 Task: Sort the products by relevance.
Action: Mouse moved to (45, 331)
Screenshot: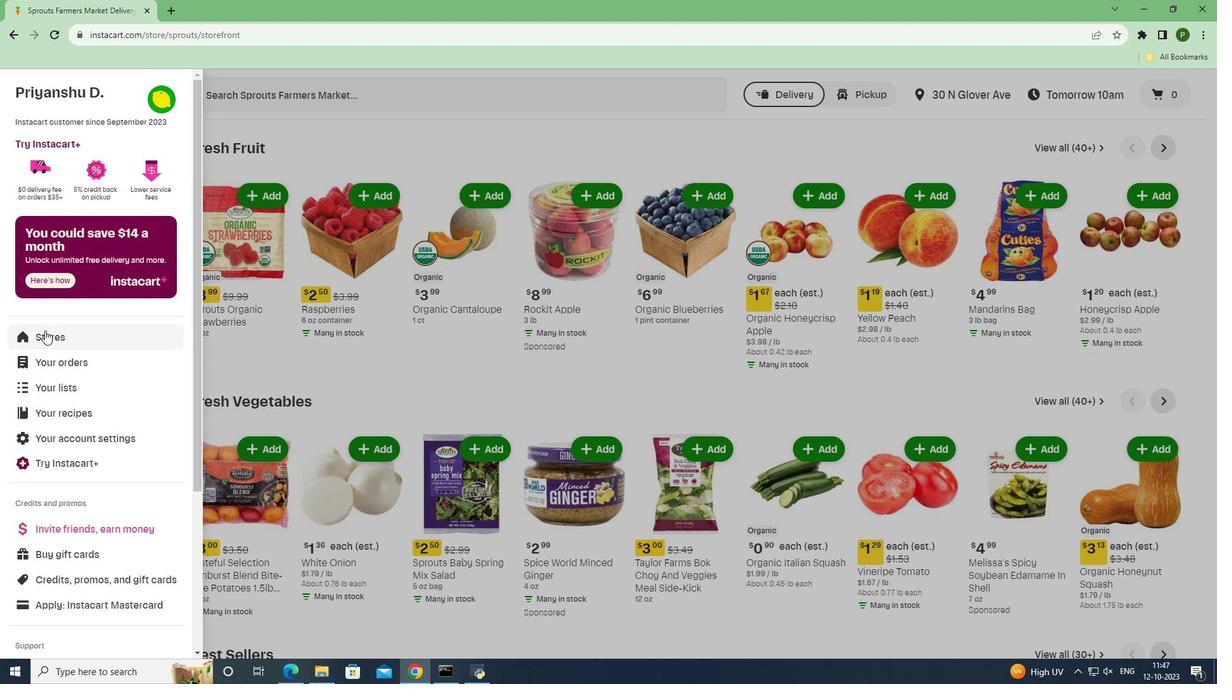 
Action: Mouse pressed left at (45, 331)
Screenshot: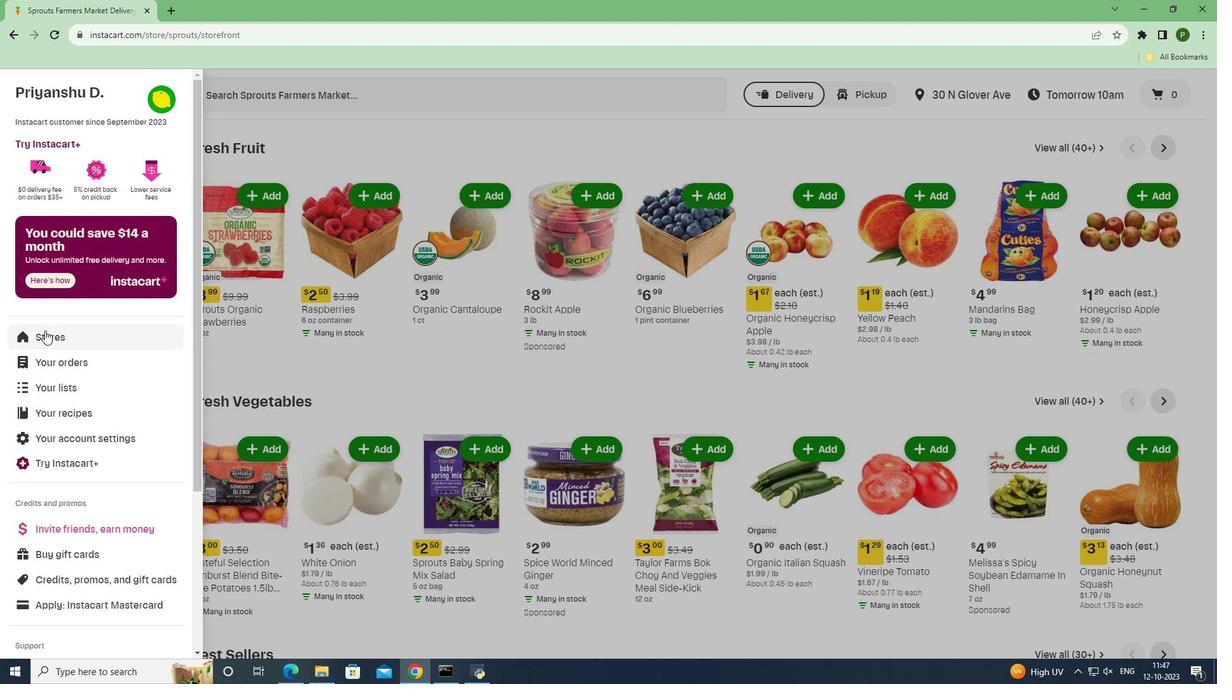 
Action: Mouse moved to (290, 150)
Screenshot: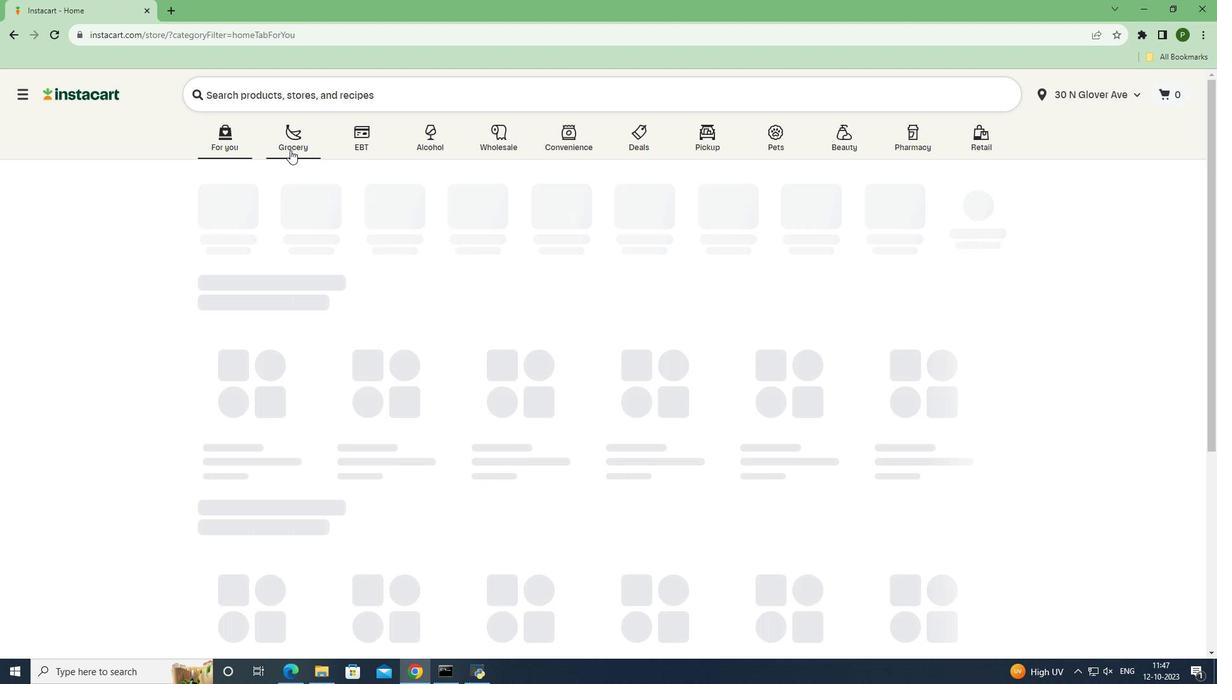 
Action: Mouse pressed left at (290, 150)
Screenshot: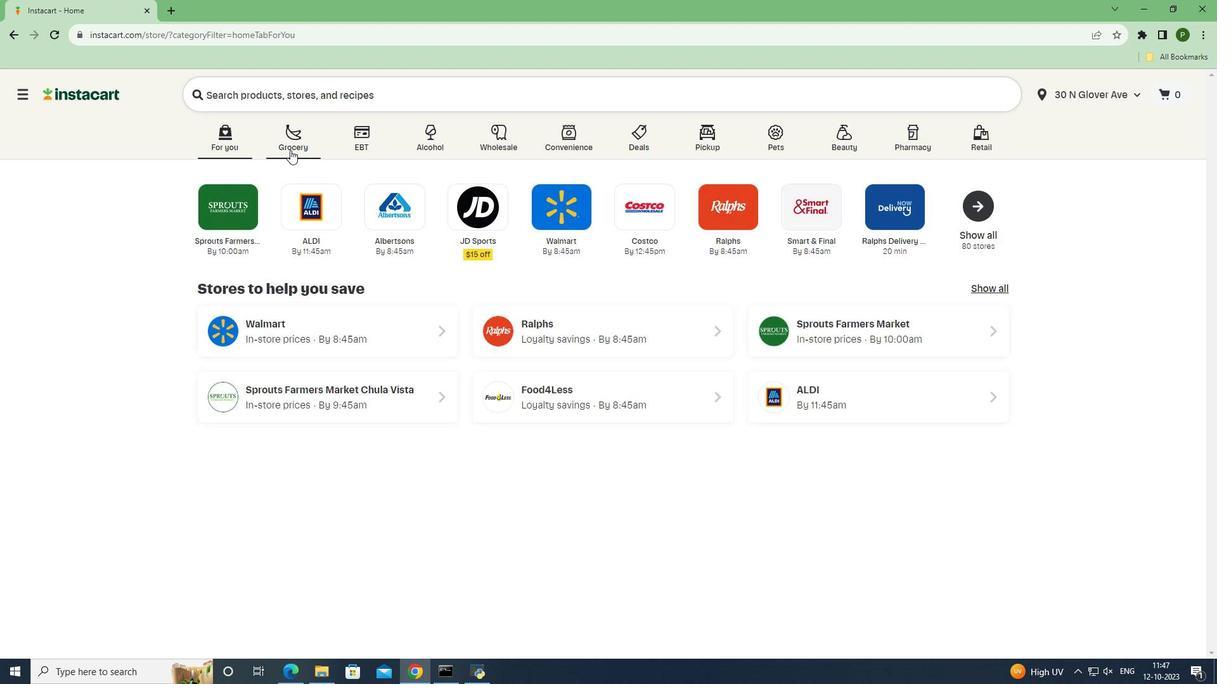 
Action: Mouse moved to (515, 292)
Screenshot: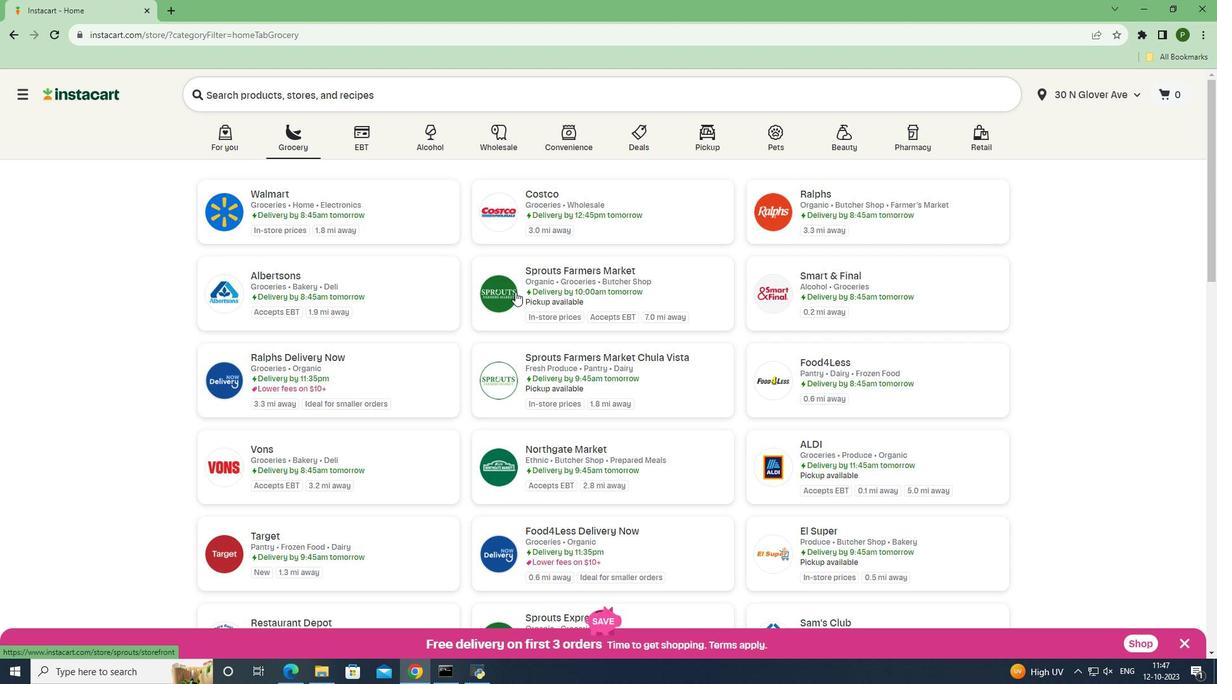 
Action: Mouse pressed left at (515, 292)
Screenshot: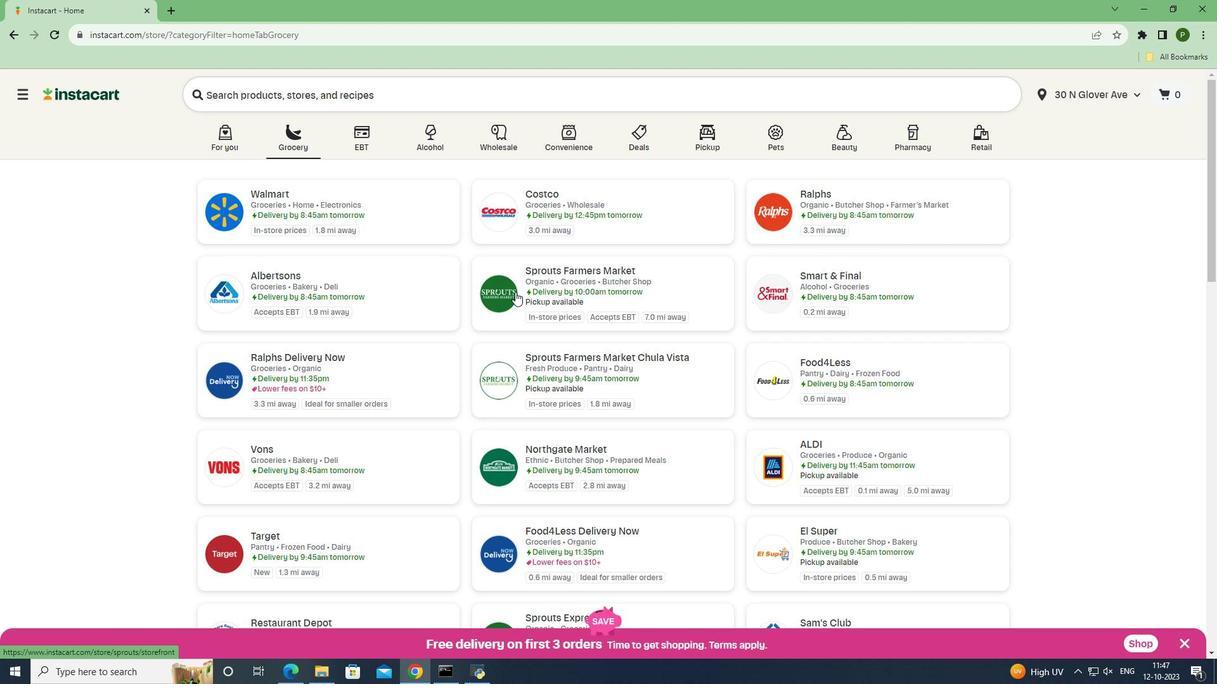 
Action: Mouse moved to (107, 433)
Screenshot: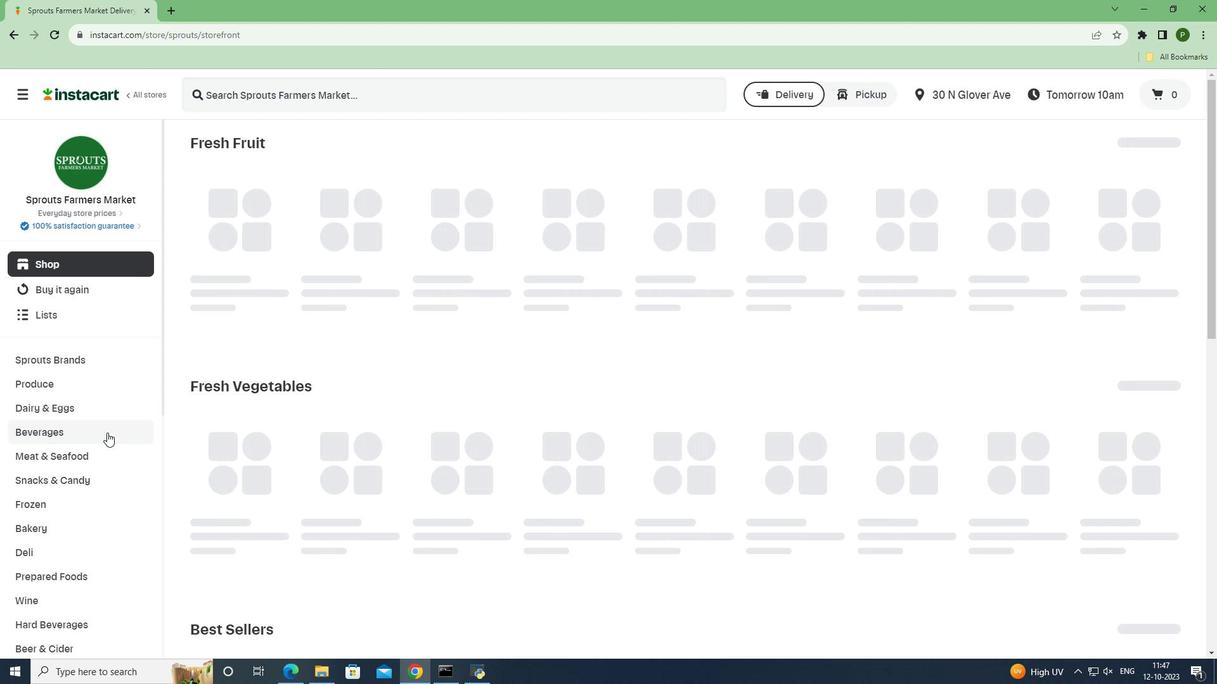 
Action: Mouse pressed left at (107, 433)
Screenshot: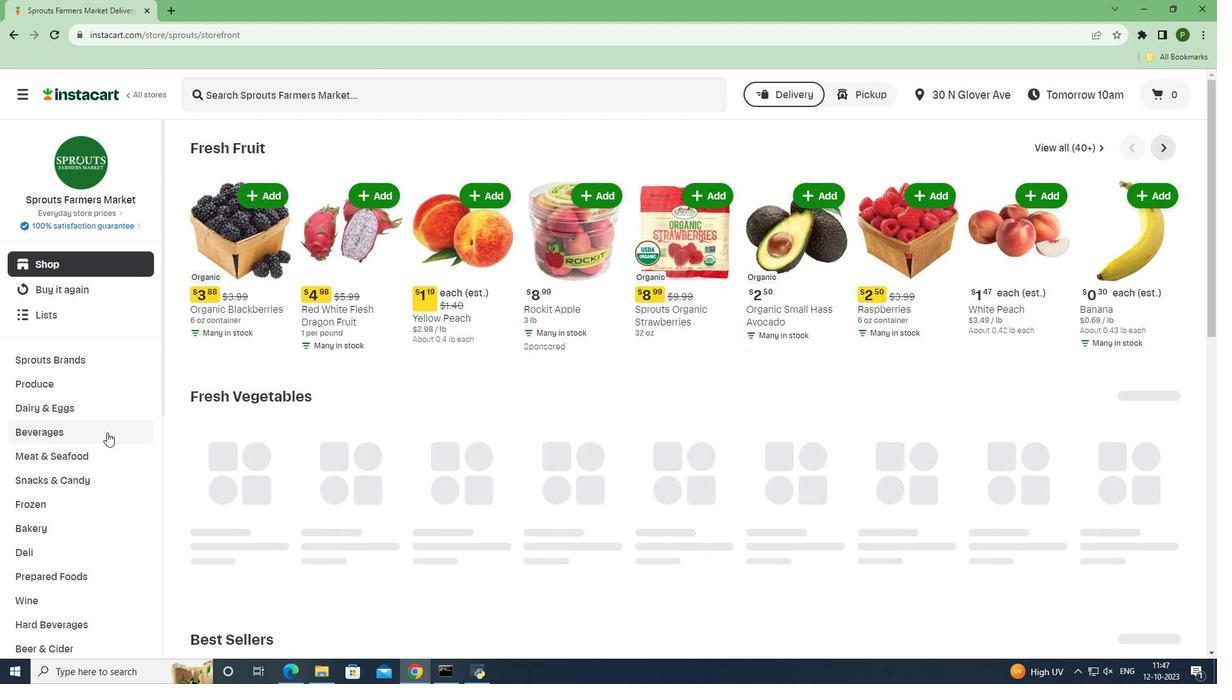 
Action: Mouse moved to (538, 172)
Screenshot: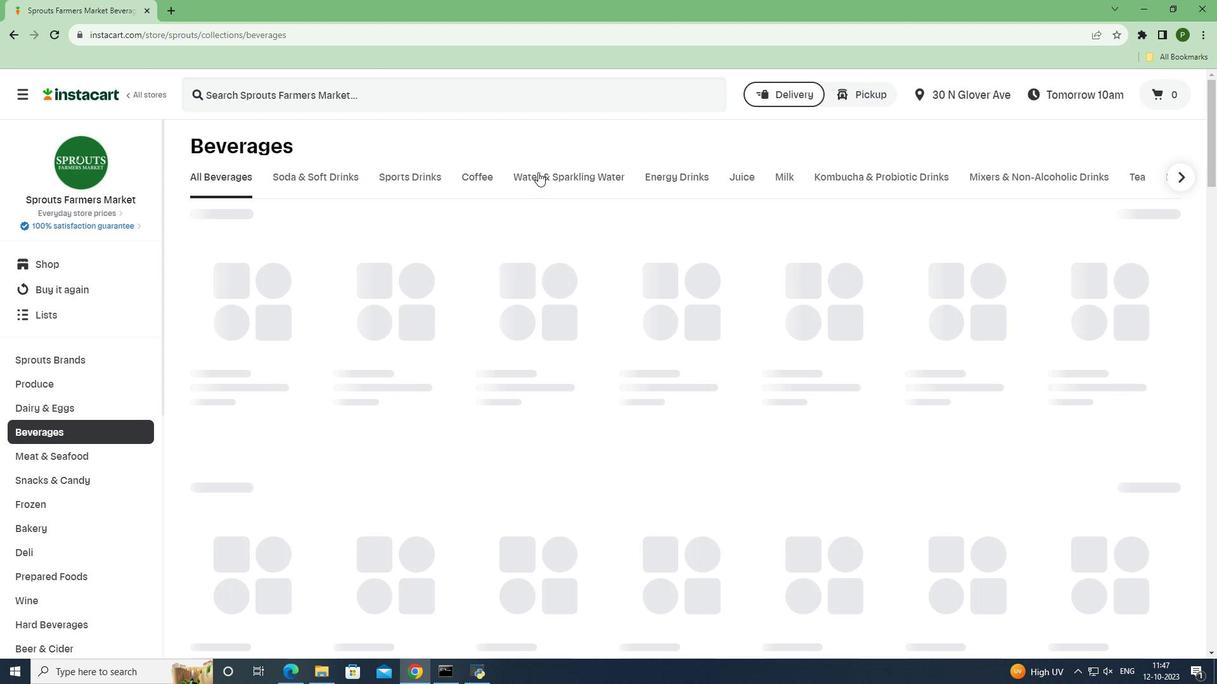 
Action: Mouse pressed left at (538, 172)
Screenshot: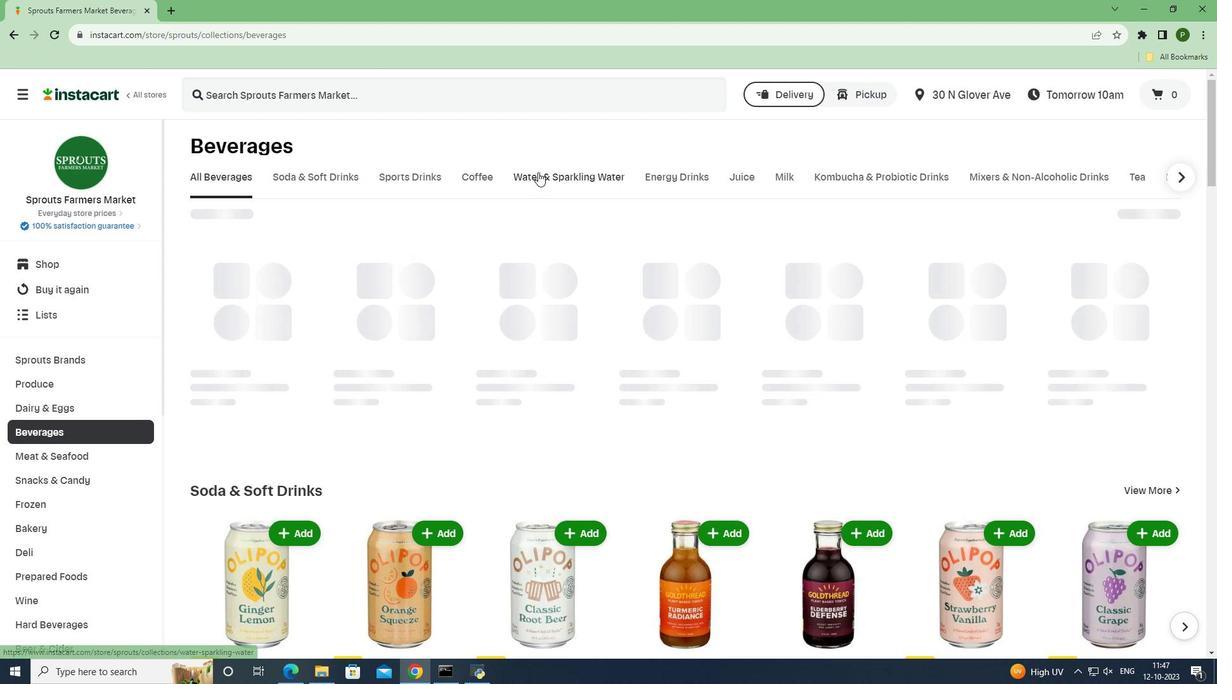 
Action: Mouse moved to (1079, 280)
Screenshot: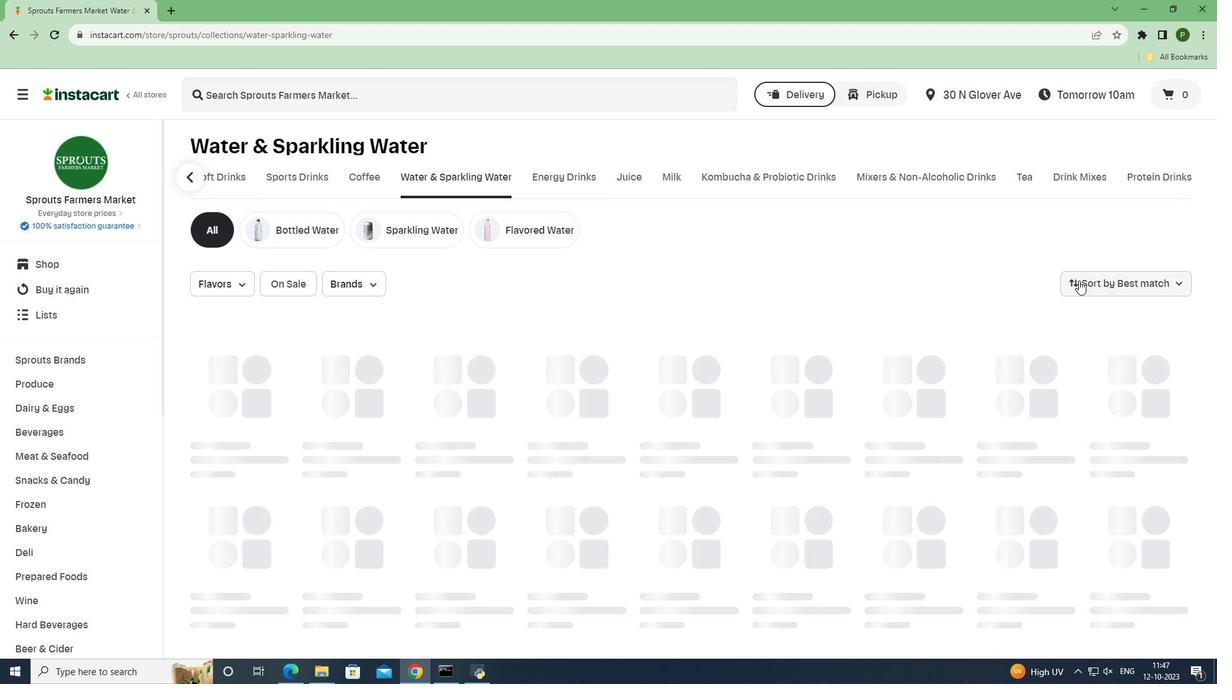 
Action: Mouse pressed left at (1079, 280)
Screenshot: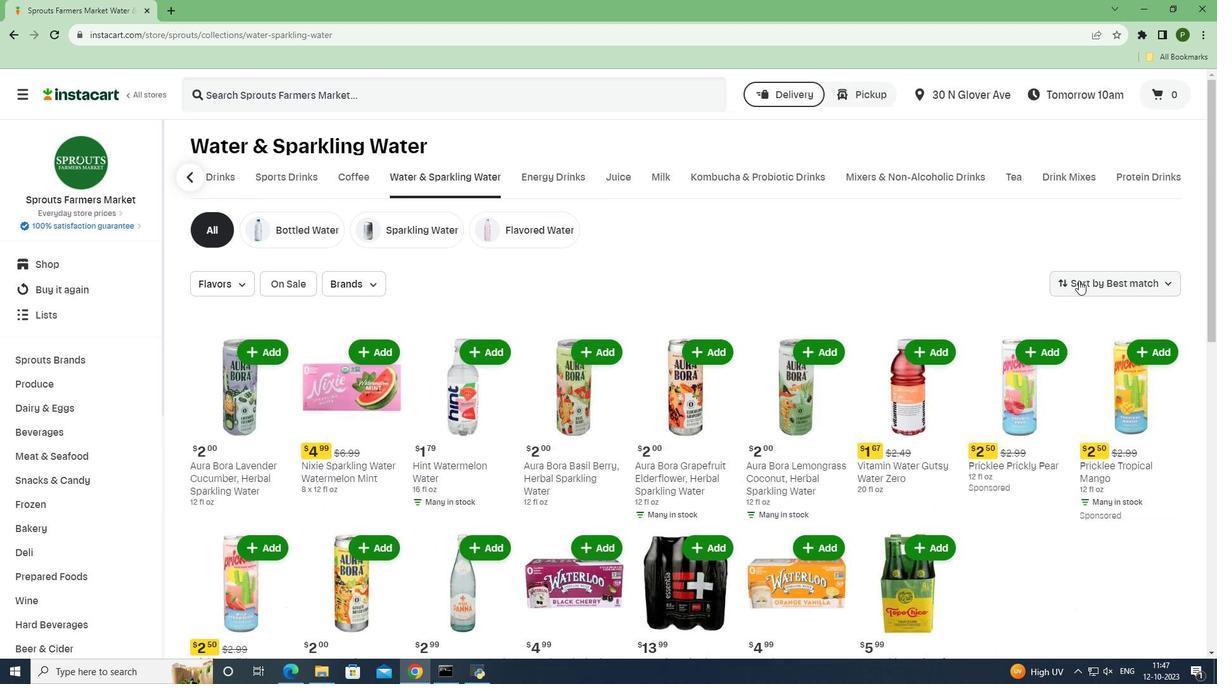 
Action: Mouse moved to (1081, 469)
Screenshot: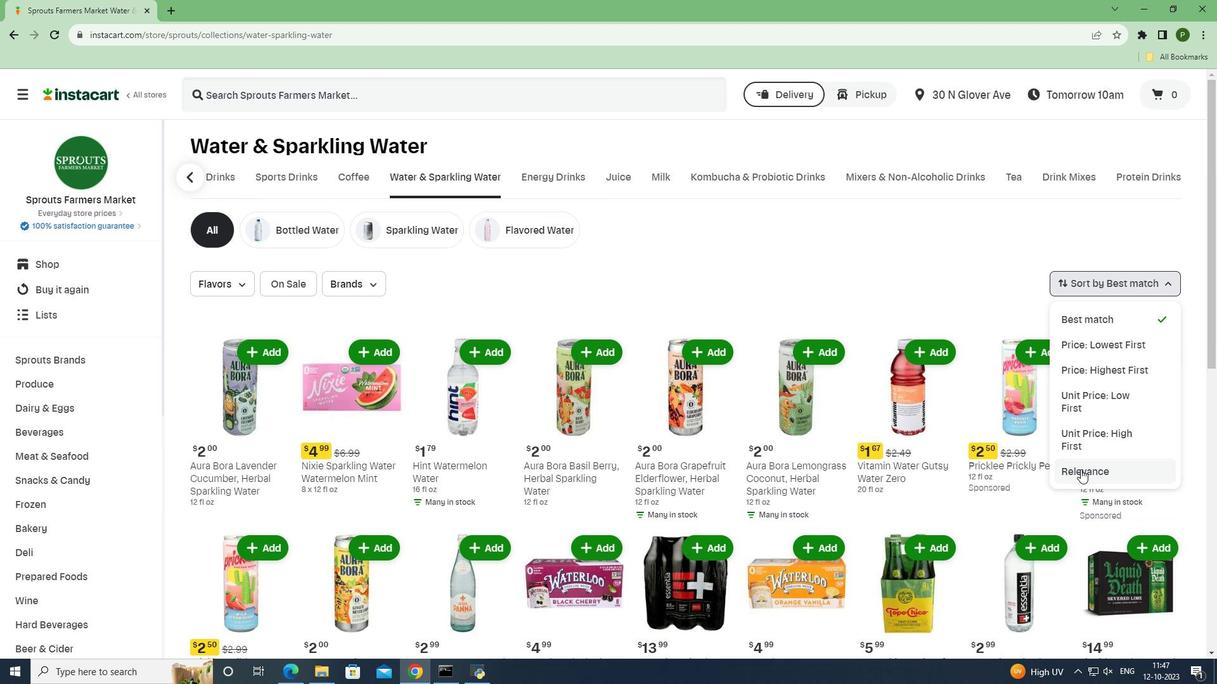 
Action: Mouse pressed left at (1081, 469)
Screenshot: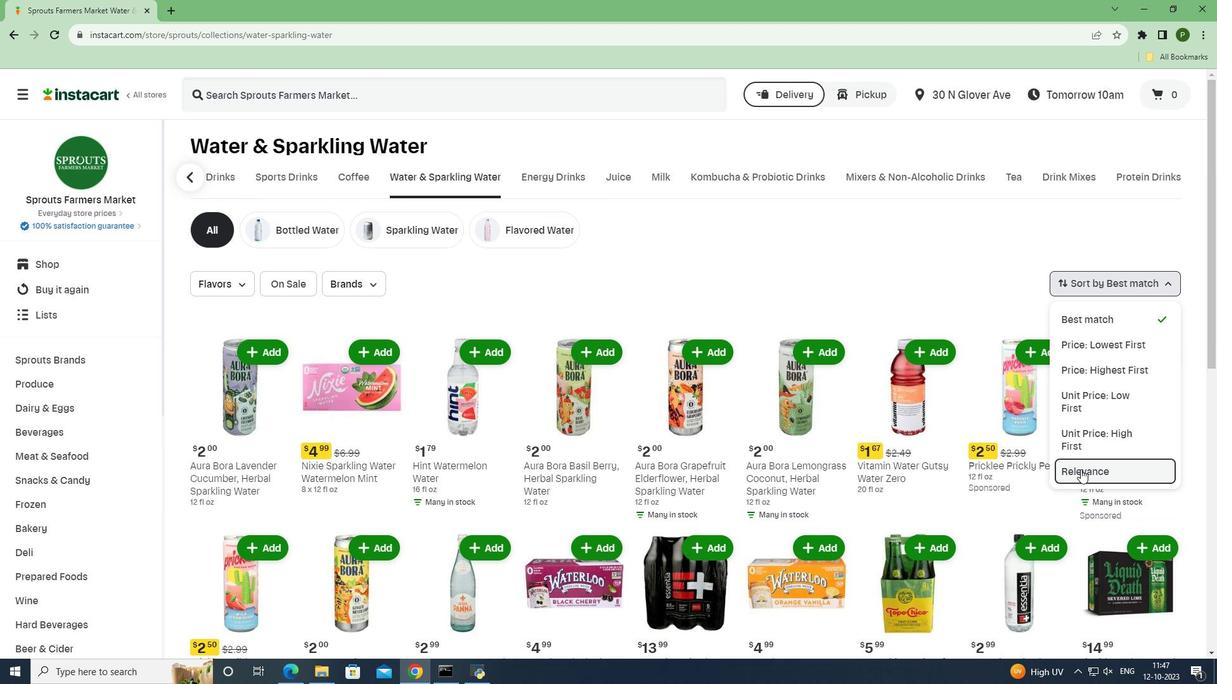 
Action: Mouse moved to (969, 525)
Screenshot: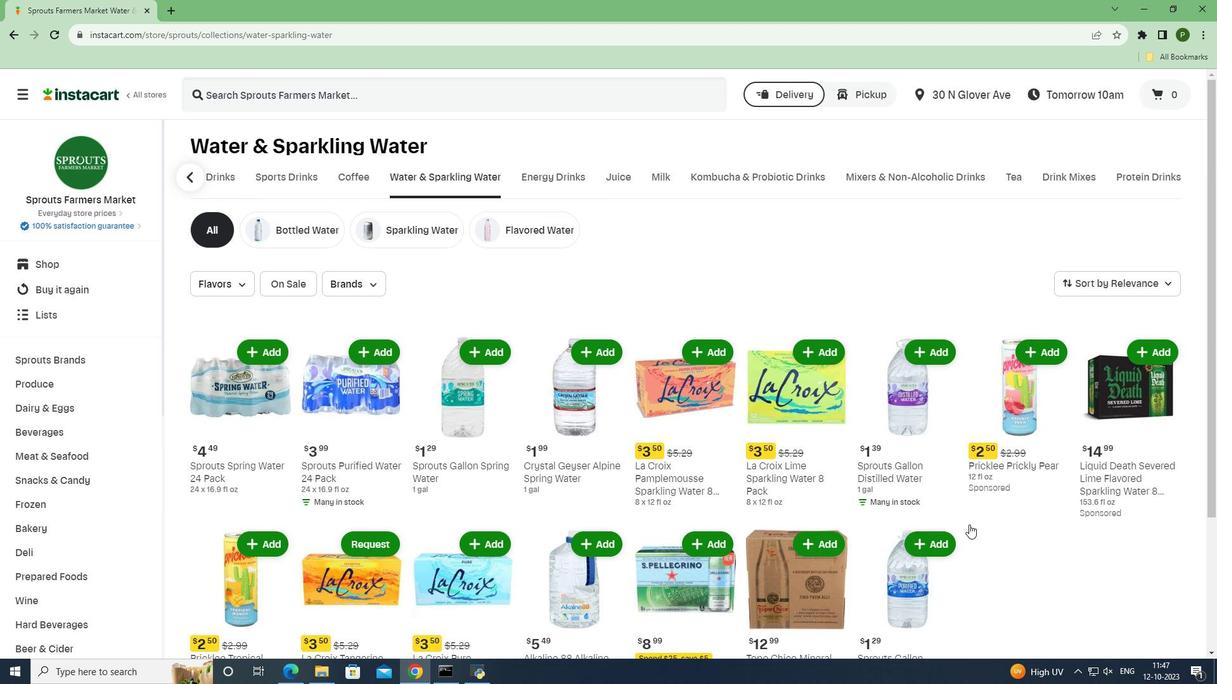 
Action: Mouse scrolled (969, 524) with delta (0, 0)
Screenshot: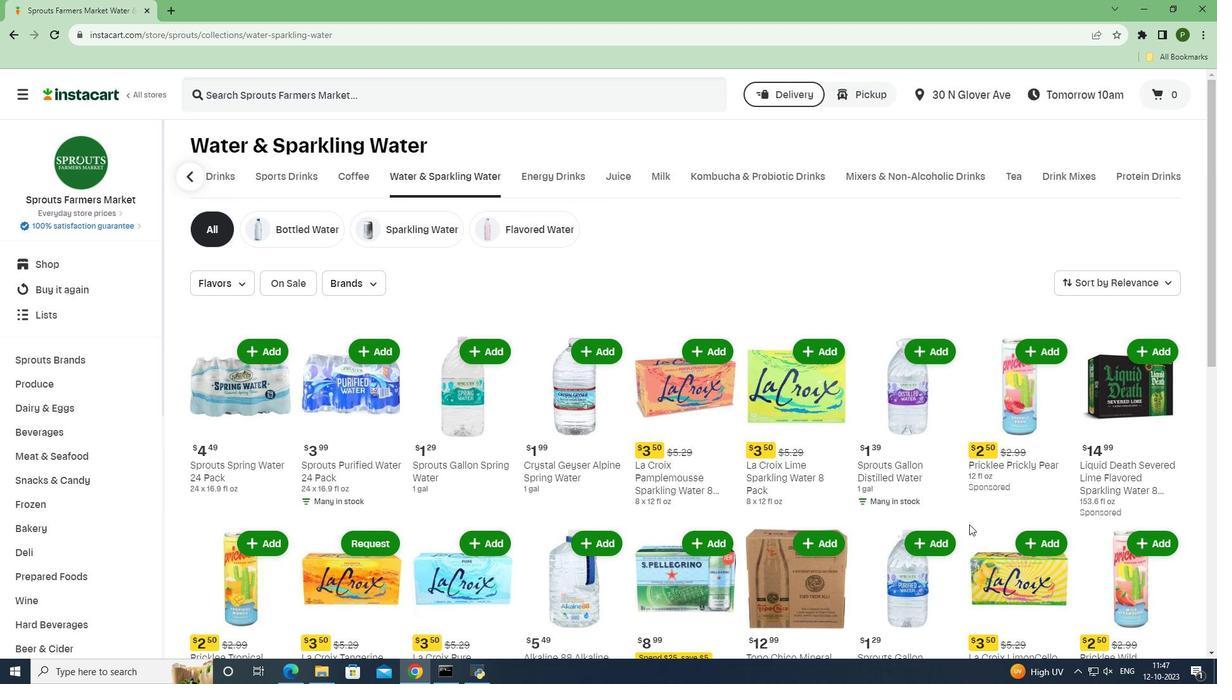 
Action: Mouse scrolled (969, 524) with delta (0, 0)
Screenshot: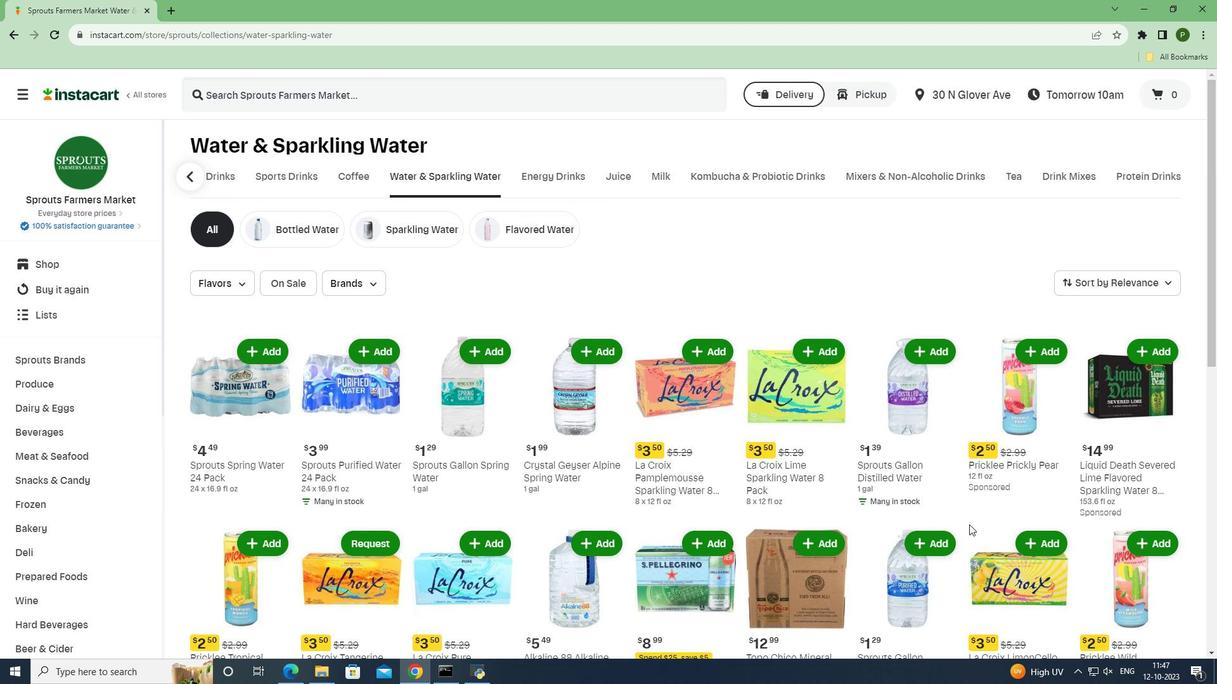 
